 Task: Create a due date automation trigger when advanced on, on the monday after a card is due add basic not assigned to me at 11:00 AM.
Action: Mouse moved to (1075, 66)
Screenshot: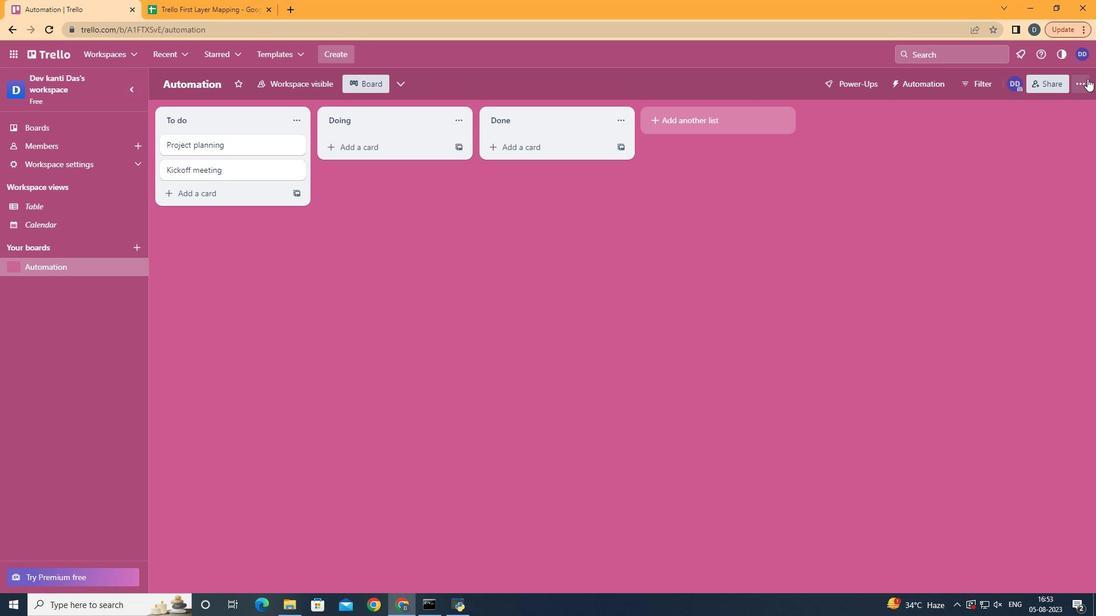 
Action: Mouse pressed left at (1075, 66)
Screenshot: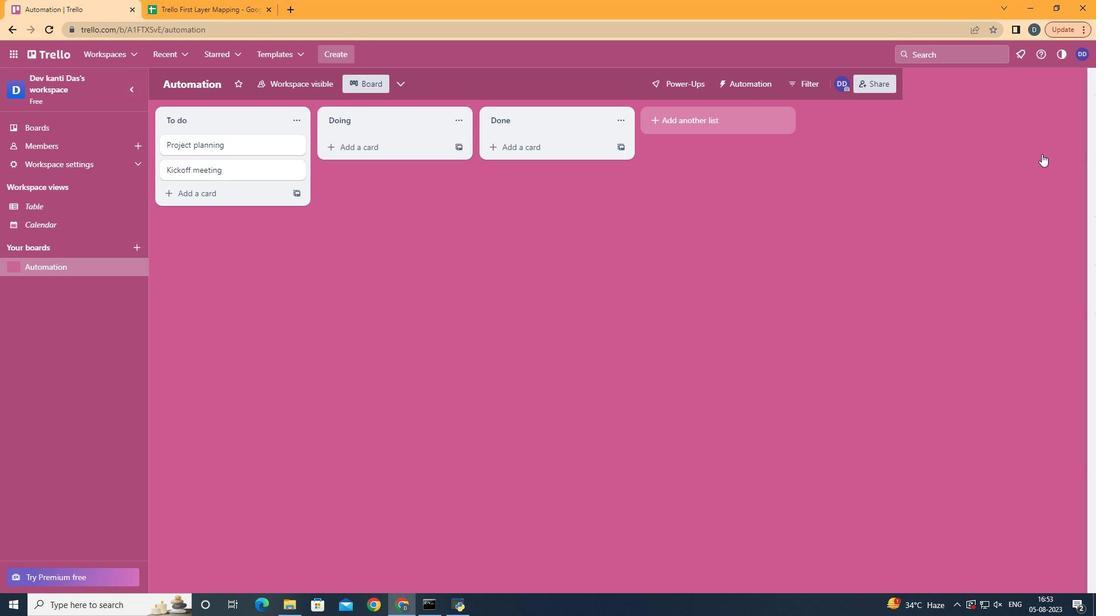 
Action: Mouse moved to (995, 234)
Screenshot: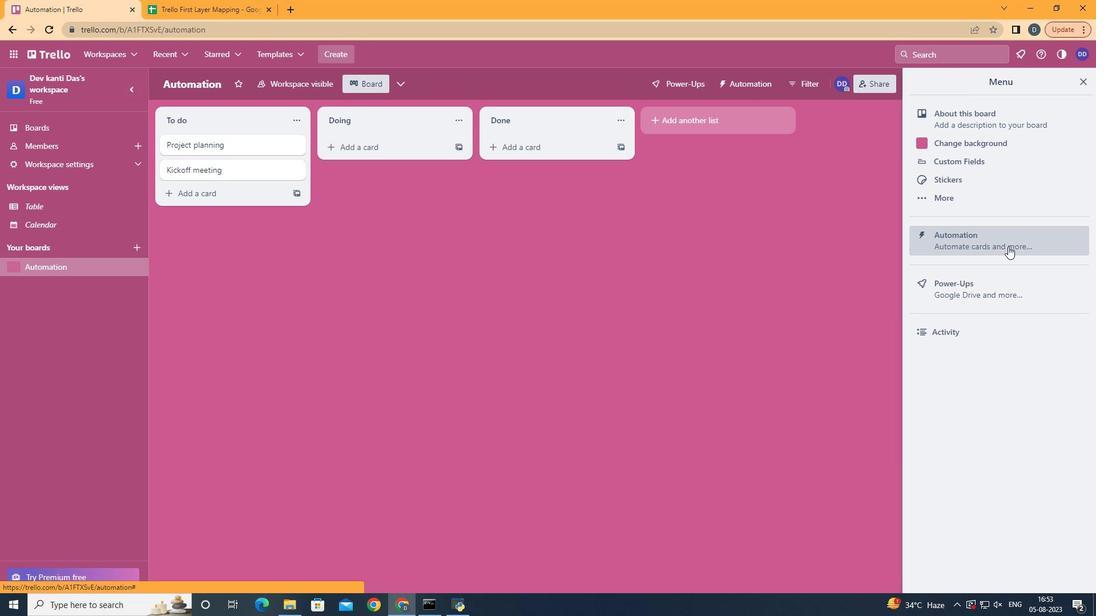 
Action: Mouse pressed left at (995, 234)
Screenshot: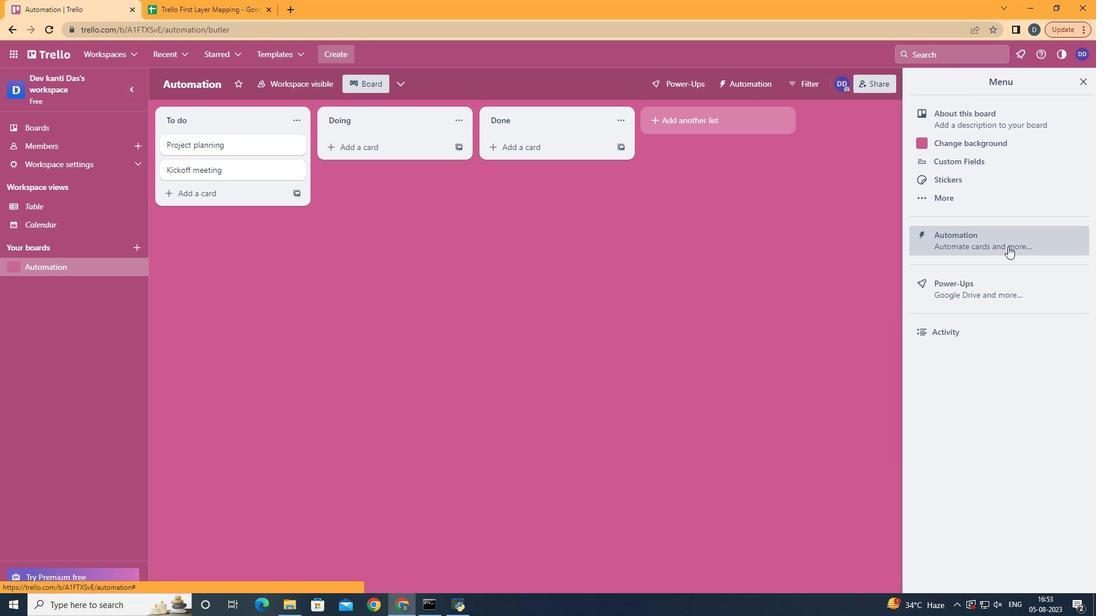 
Action: Mouse moved to (243, 223)
Screenshot: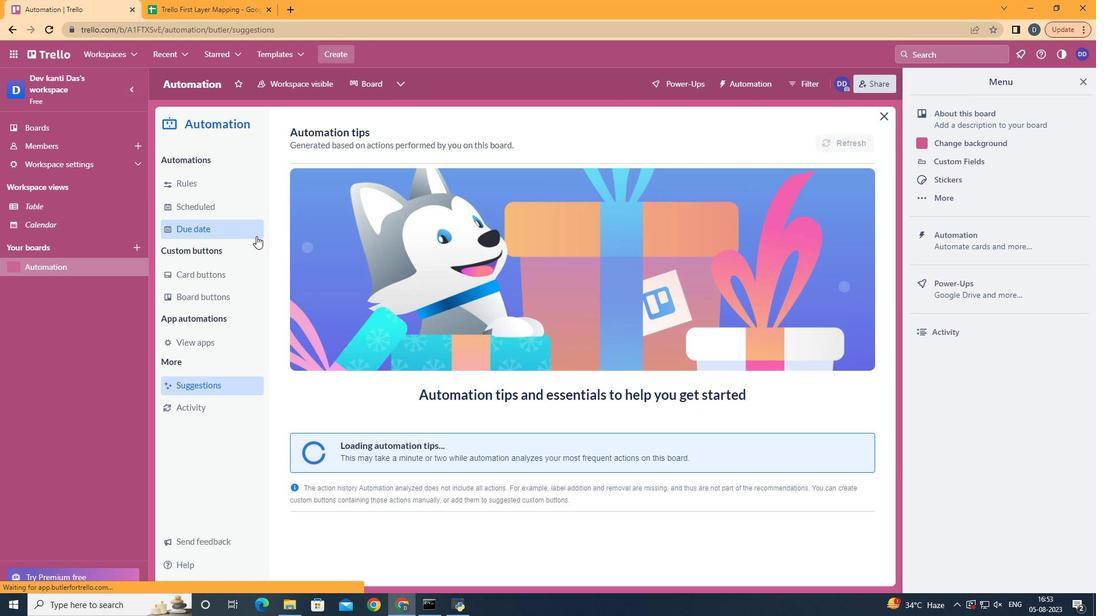 
Action: Mouse pressed left at (243, 223)
Screenshot: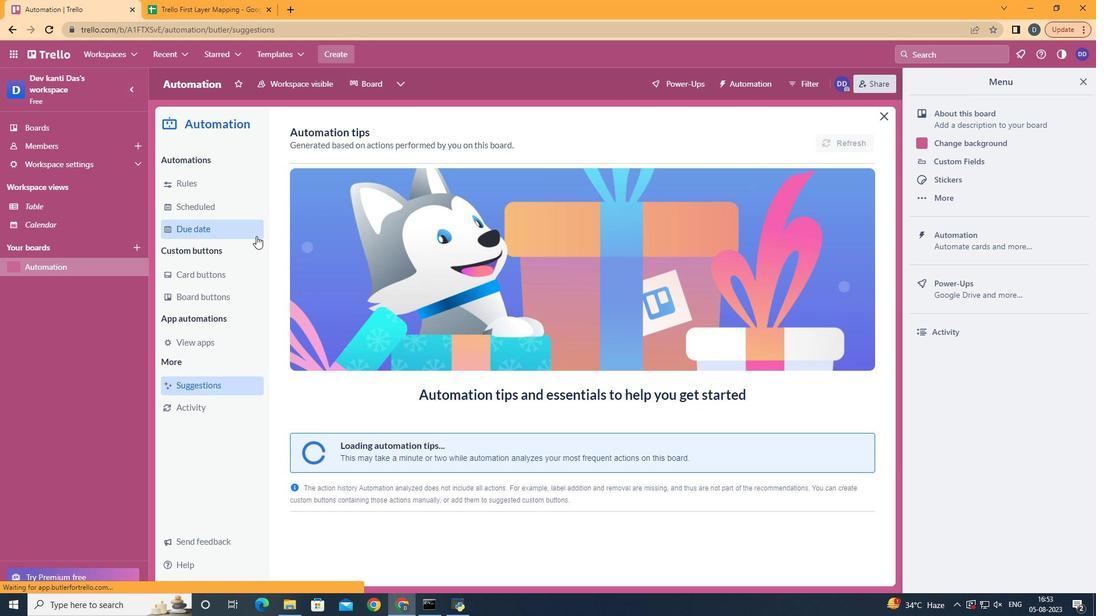 
Action: Mouse moved to (795, 125)
Screenshot: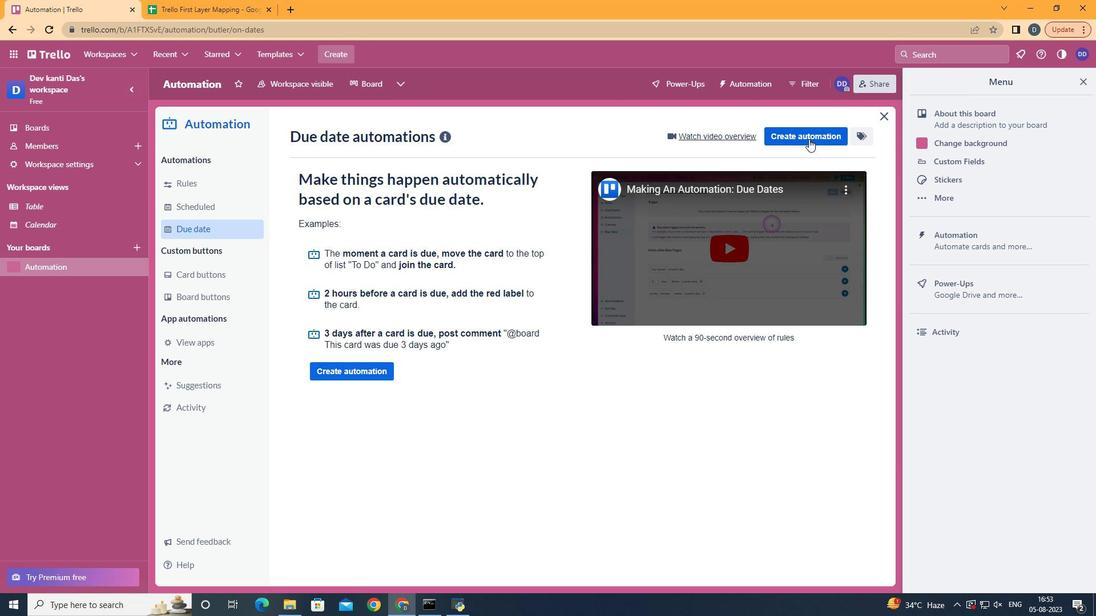 
Action: Mouse pressed left at (795, 125)
Screenshot: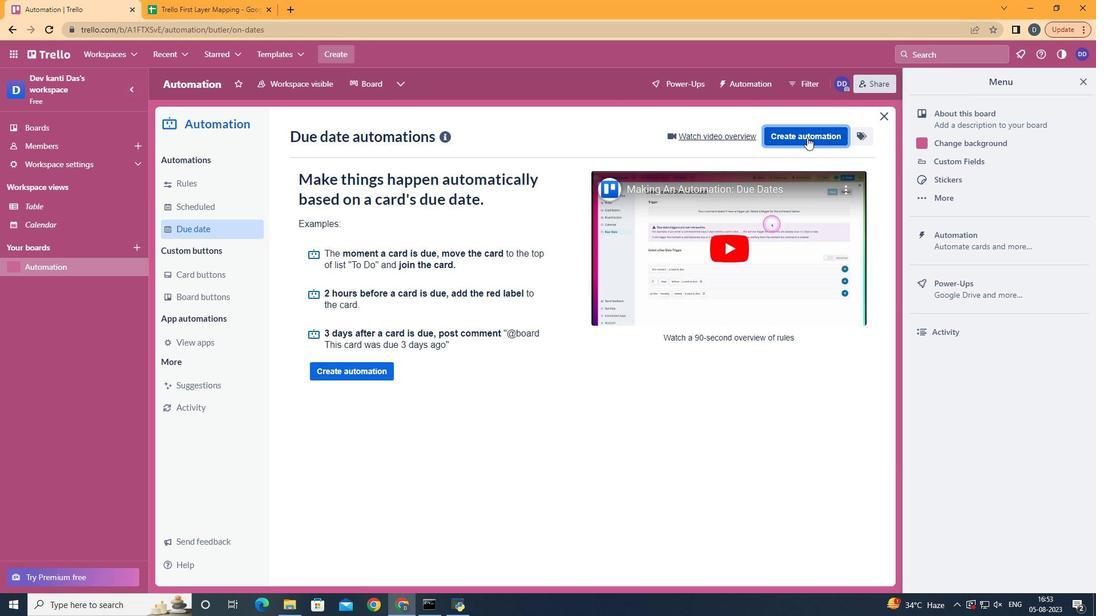 
Action: Mouse moved to (575, 237)
Screenshot: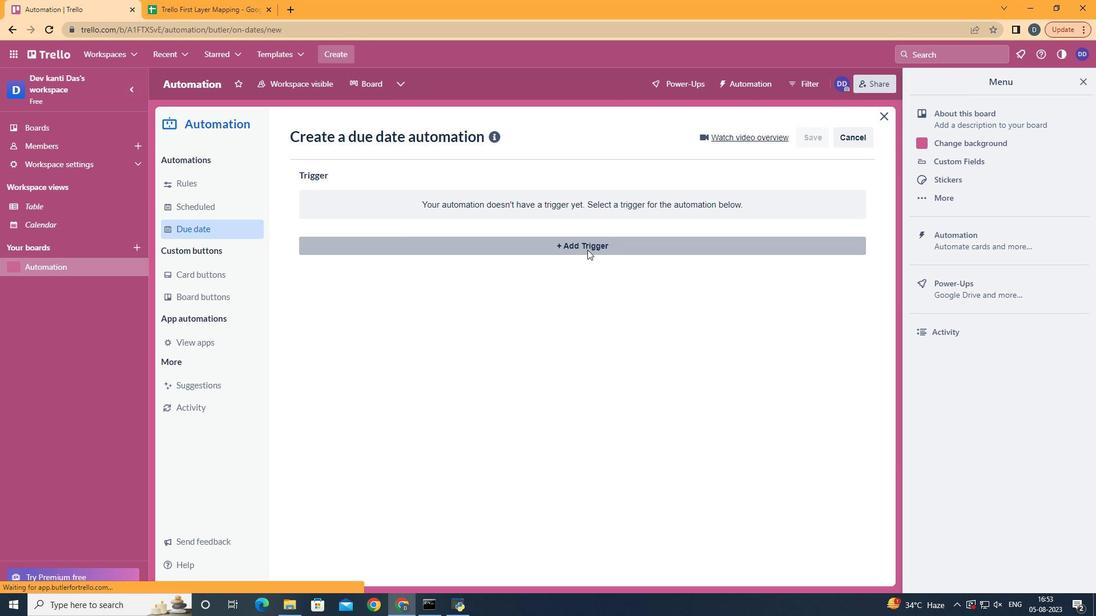 
Action: Mouse pressed left at (575, 237)
Screenshot: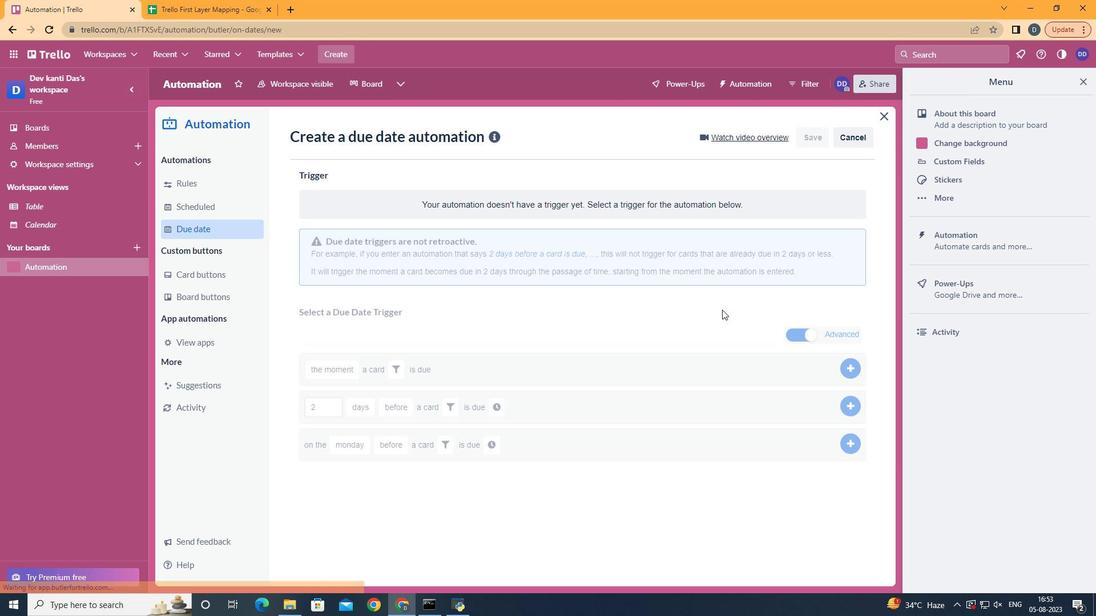 
Action: Mouse moved to (354, 282)
Screenshot: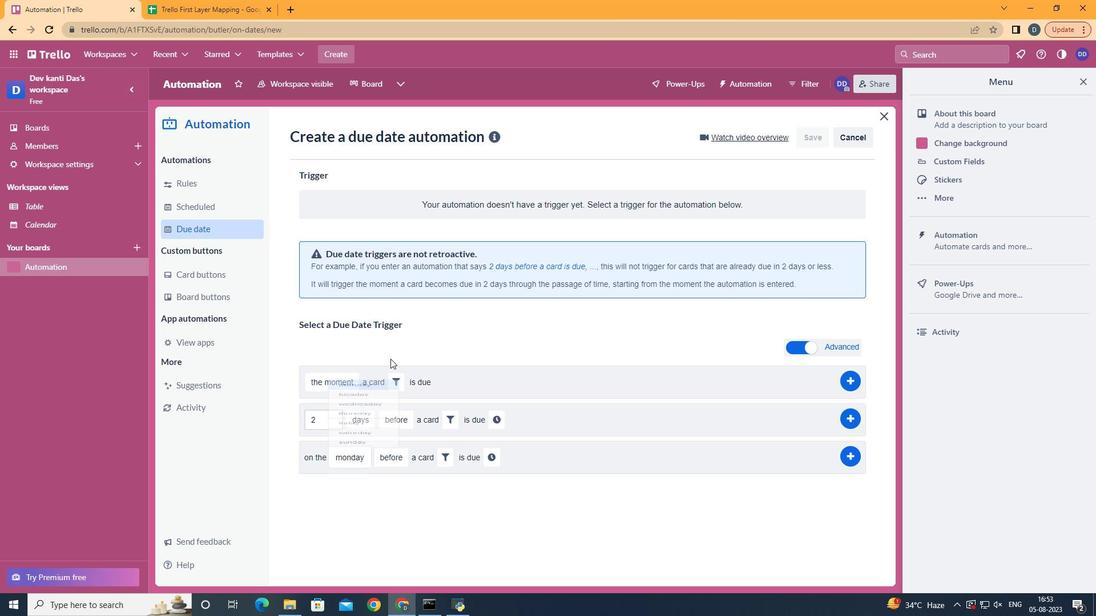 
Action: Mouse pressed left at (354, 282)
Screenshot: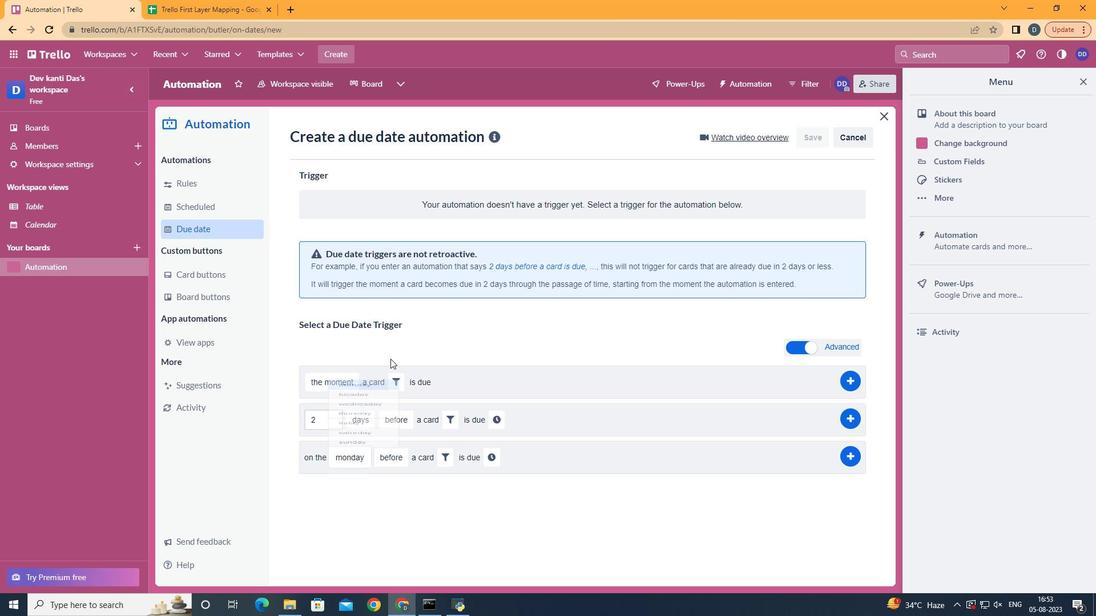 
Action: Mouse moved to (386, 487)
Screenshot: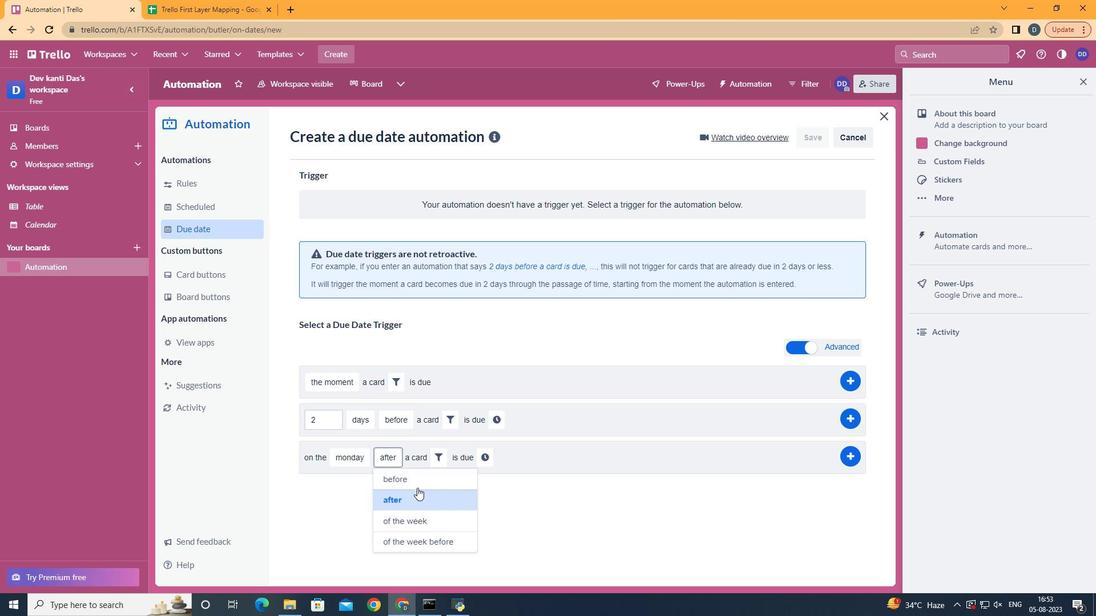 
Action: Mouse pressed left at (386, 487)
Screenshot: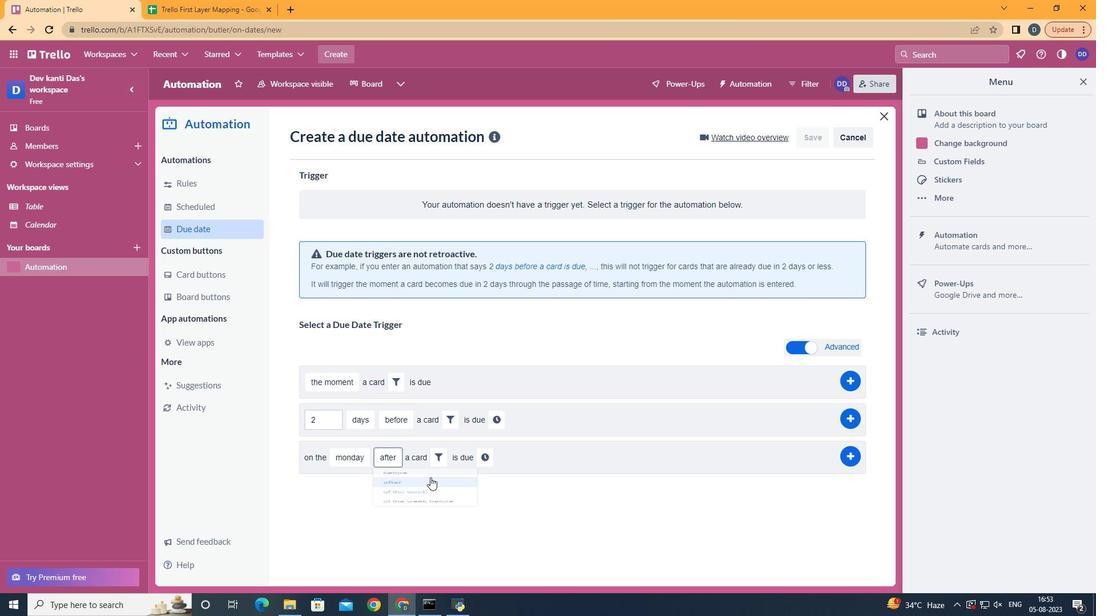 
Action: Mouse moved to (423, 449)
Screenshot: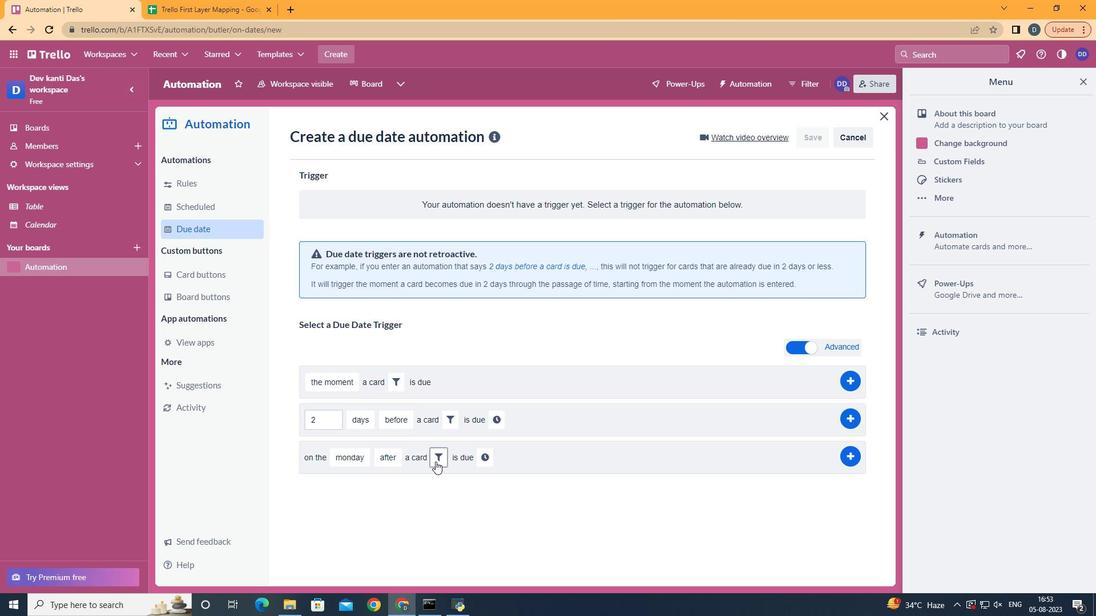 
Action: Mouse pressed left at (423, 449)
Screenshot: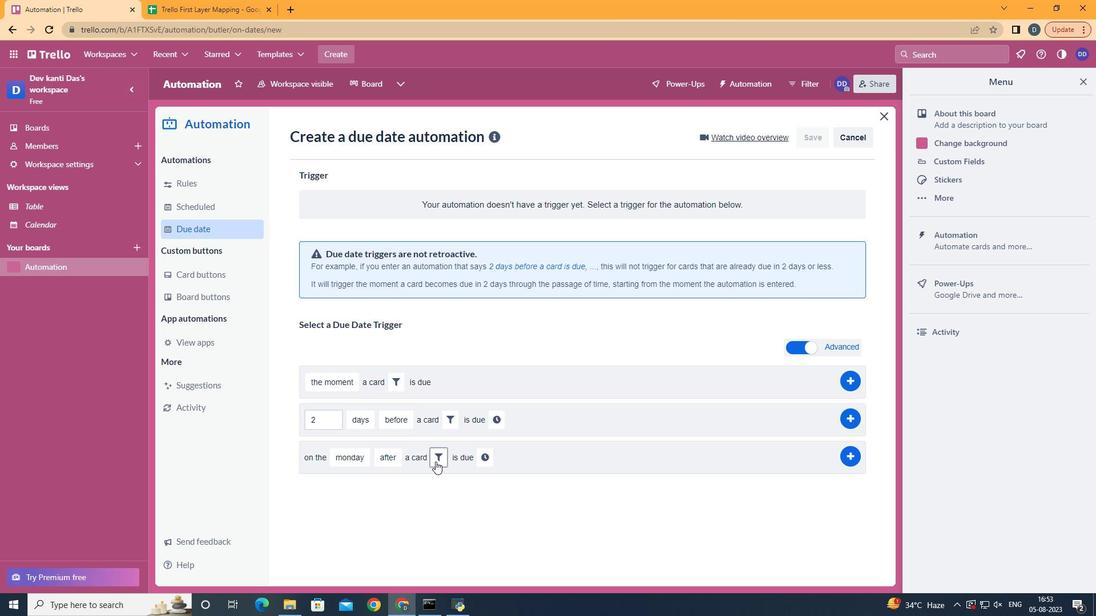 
Action: Mouse moved to (468, 477)
Screenshot: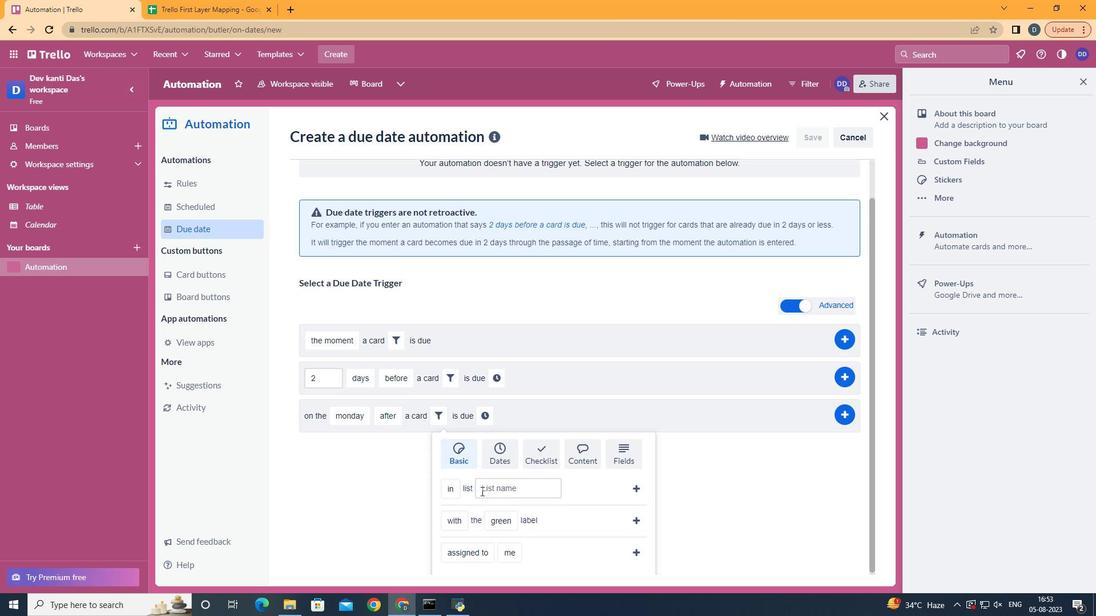 
Action: Mouse scrolled (468, 476) with delta (0, 0)
Screenshot: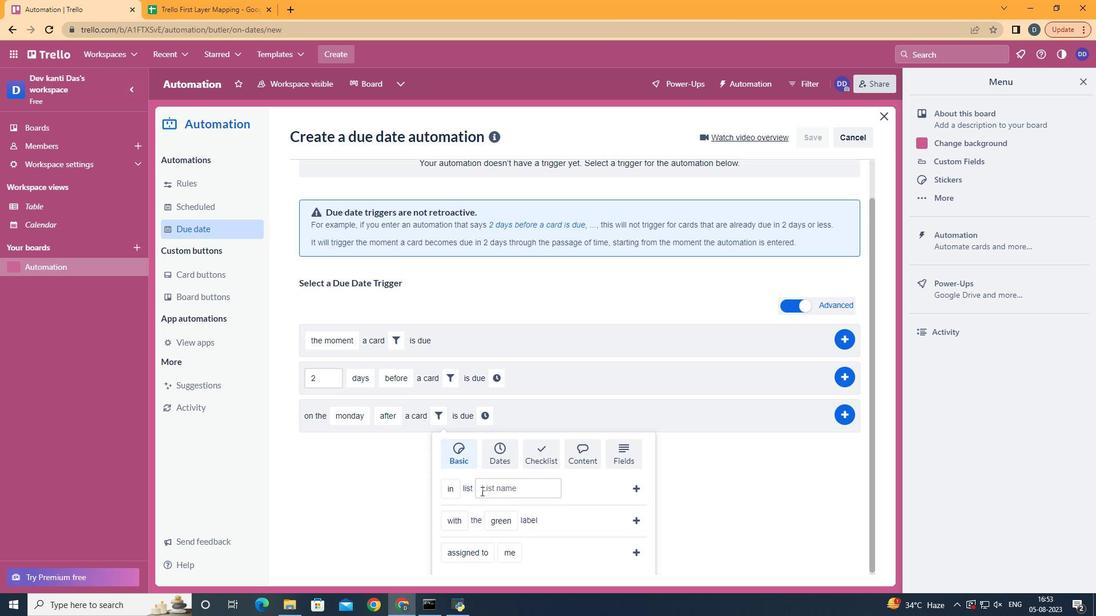 
Action: Mouse scrolled (468, 476) with delta (0, 0)
Screenshot: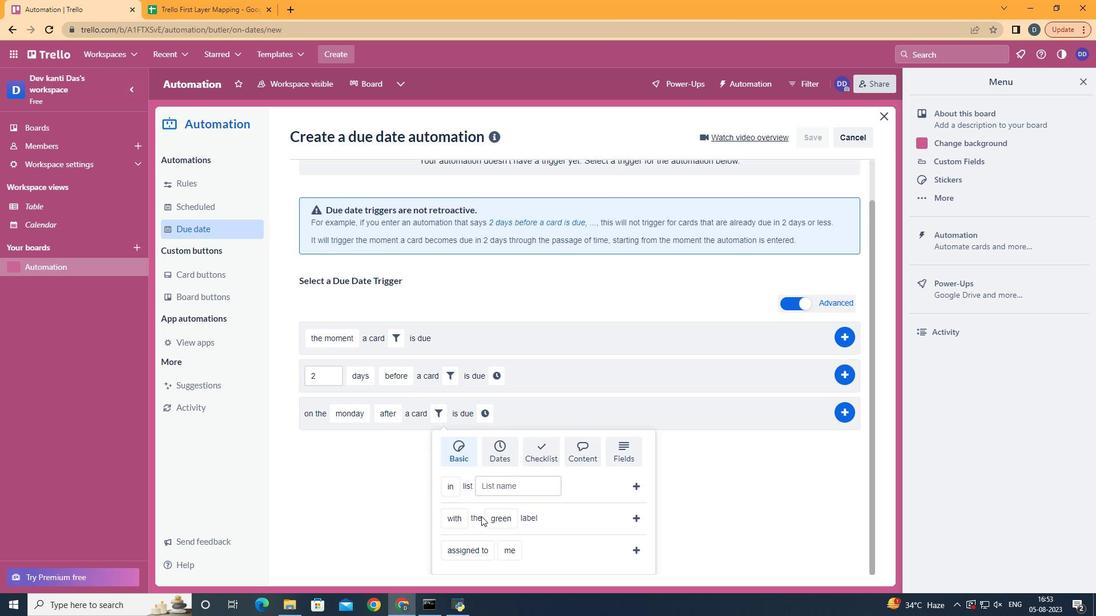 
Action: Mouse scrolled (468, 476) with delta (0, 0)
Screenshot: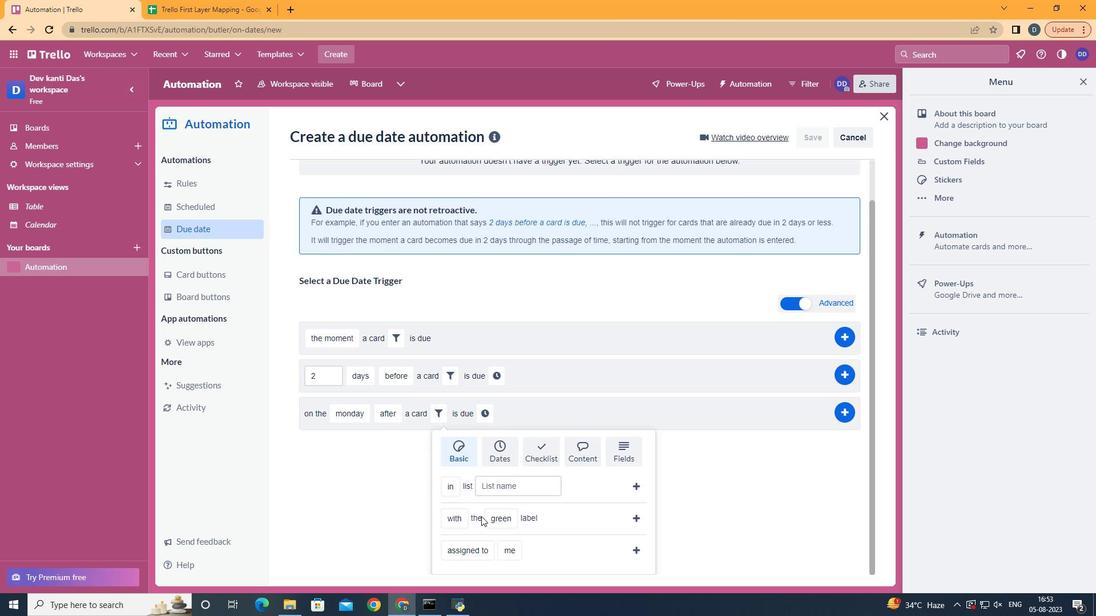 
Action: Mouse scrolled (468, 476) with delta (0, 0)
Screenshot: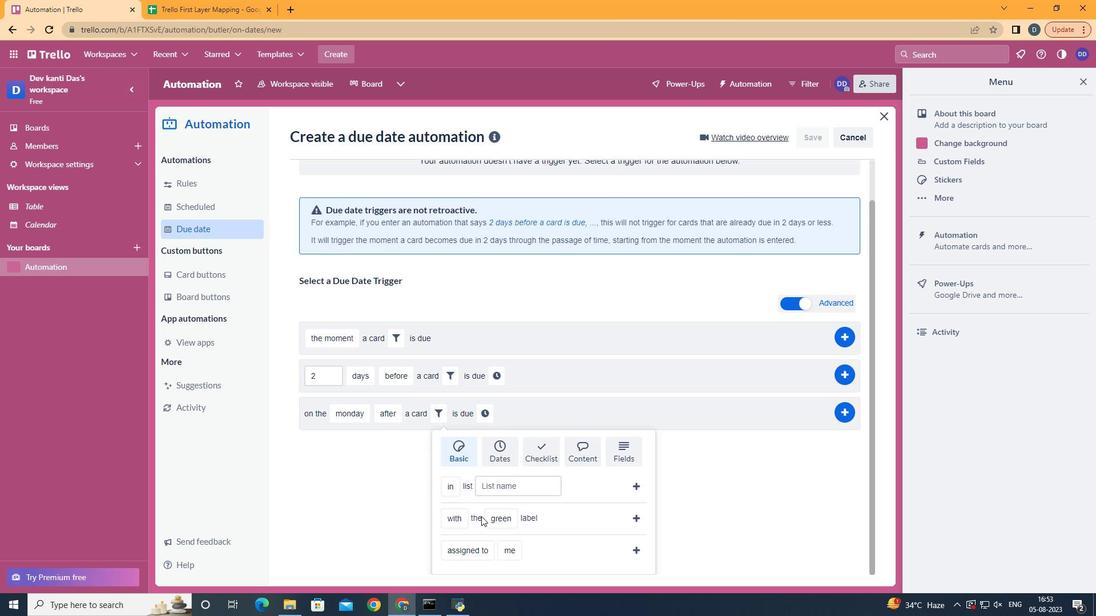 
Action: Mouse moved to (473, 514)
Screenshot: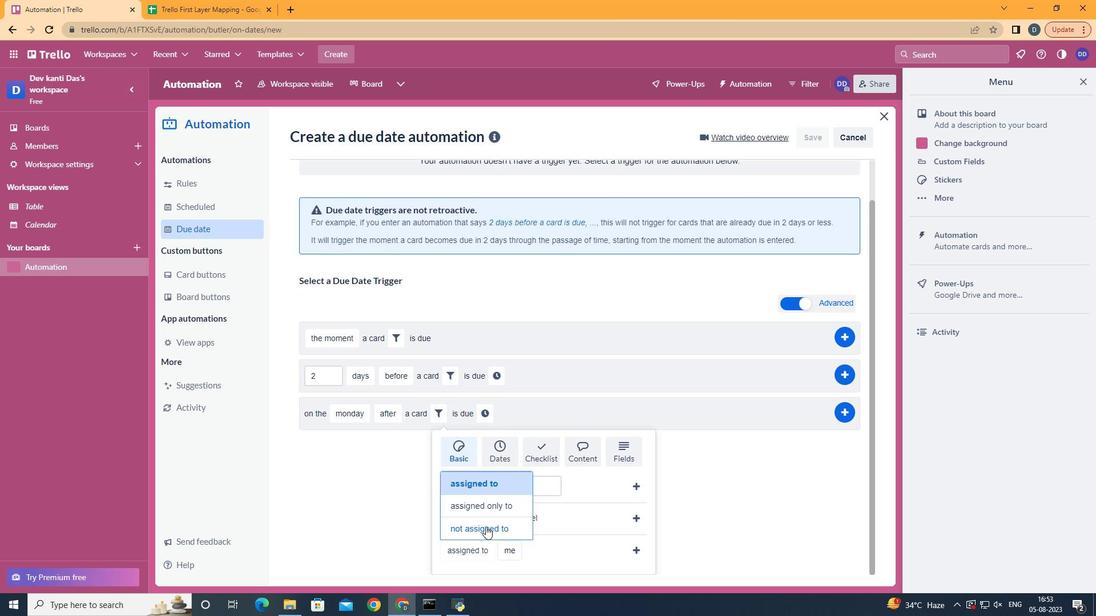 
Action: Mouse pressed left at (473, 514)
Screenshot: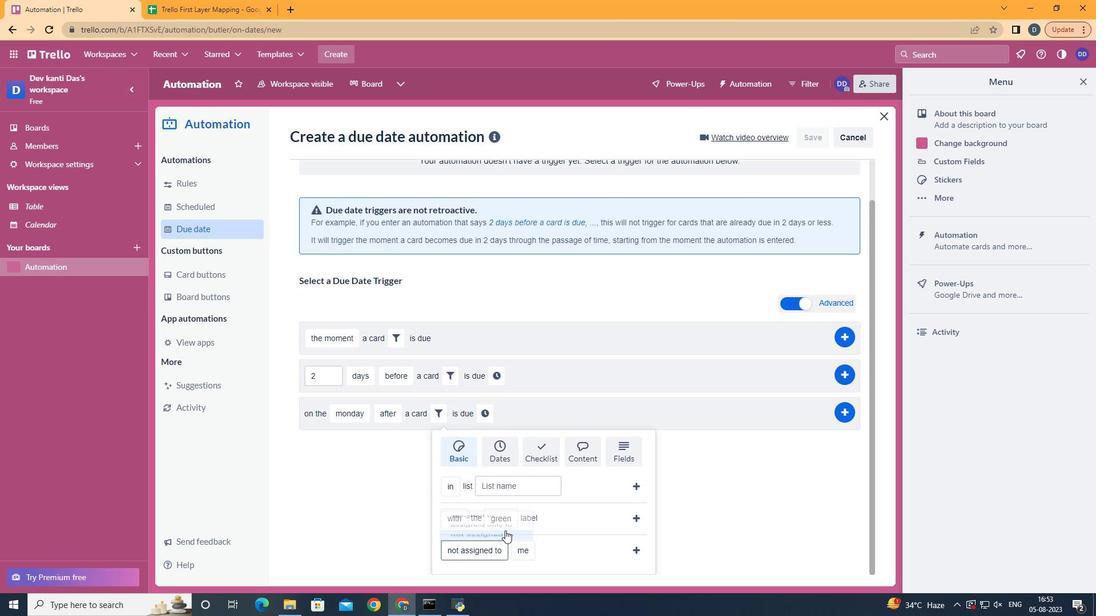 
Action: Mouse moved to (519, 468)
Screenshot: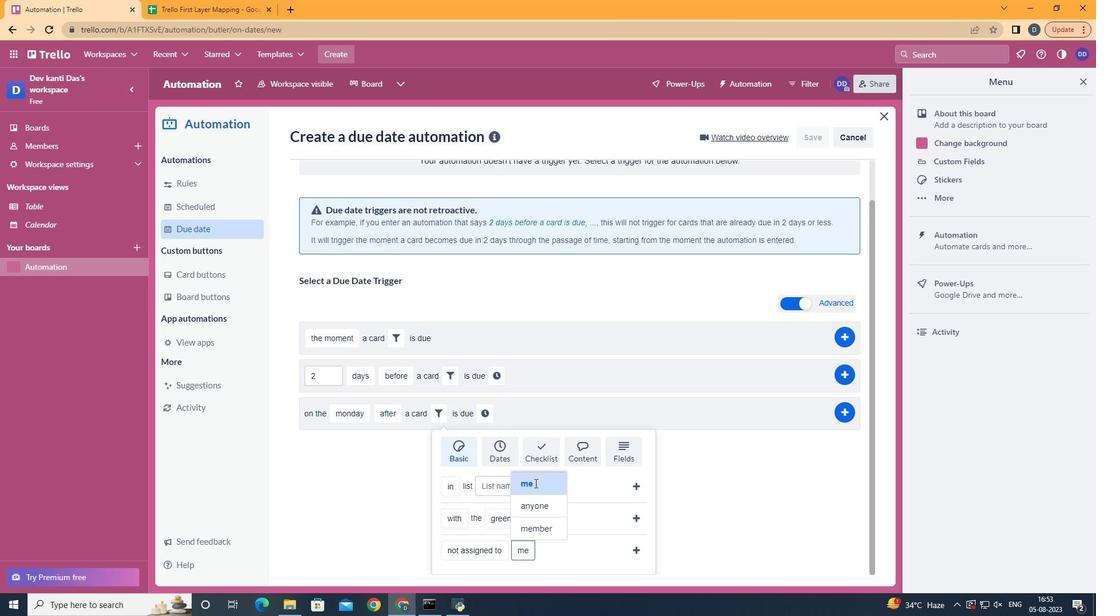 
Action: Mouse pressed left at (519, 468)
Screenshot: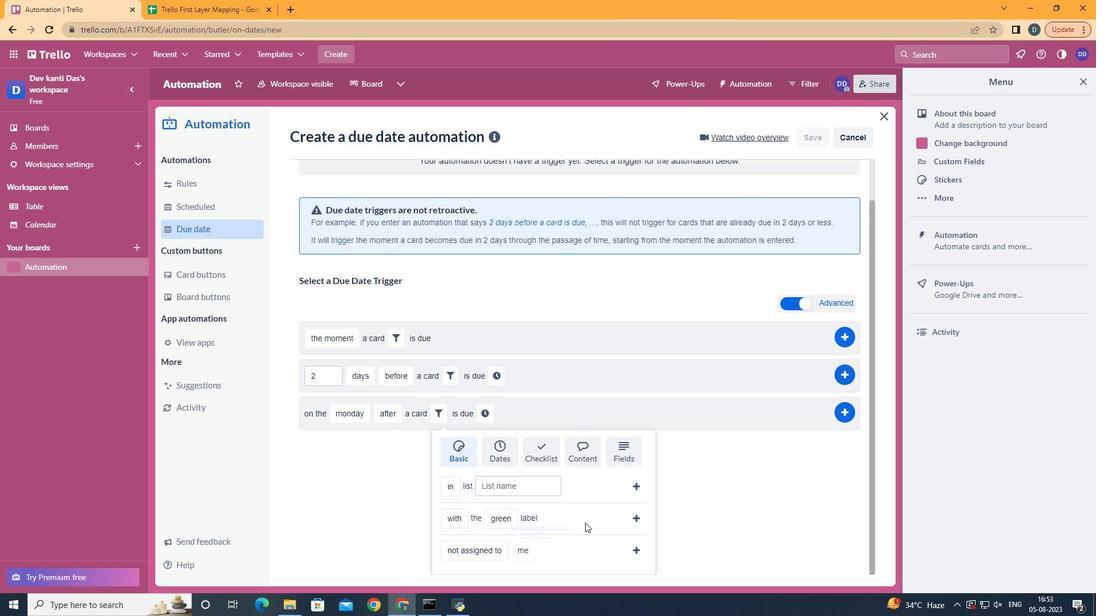 
Action: Mouse moved to (622, 538)
Screenshot: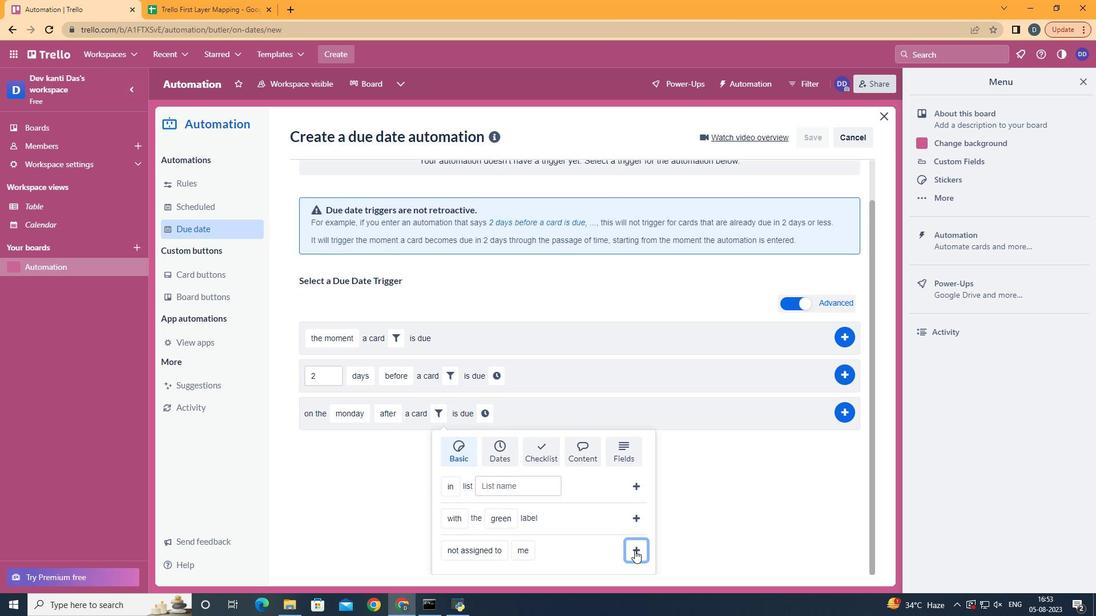 
Action: Mouse pressed left at (622, 538)
Screenshot: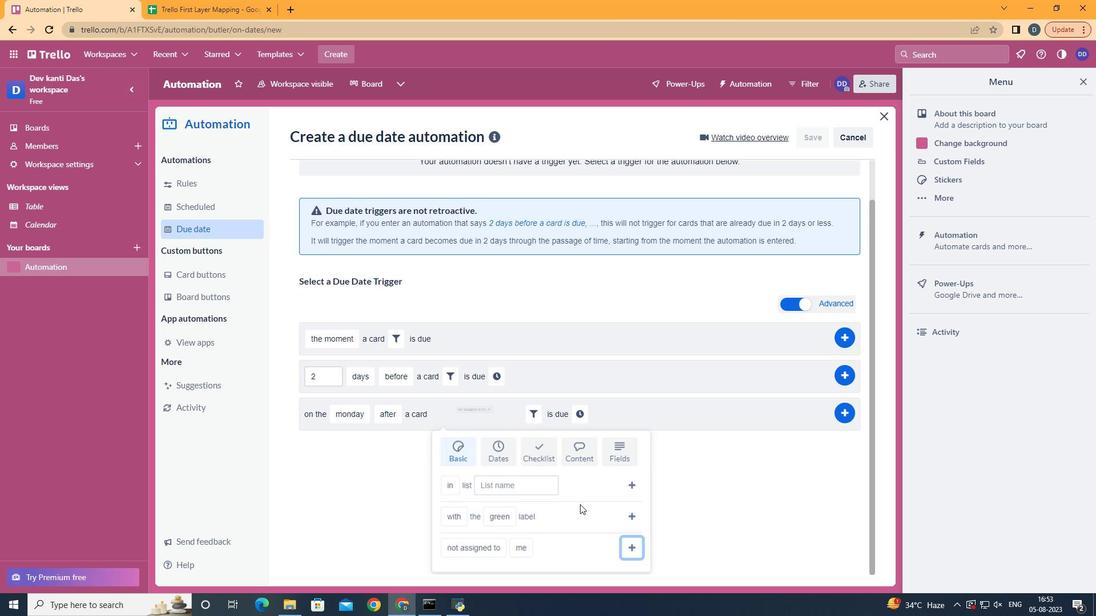 
Action: Mouse moved to (562, 440)
Screenshot: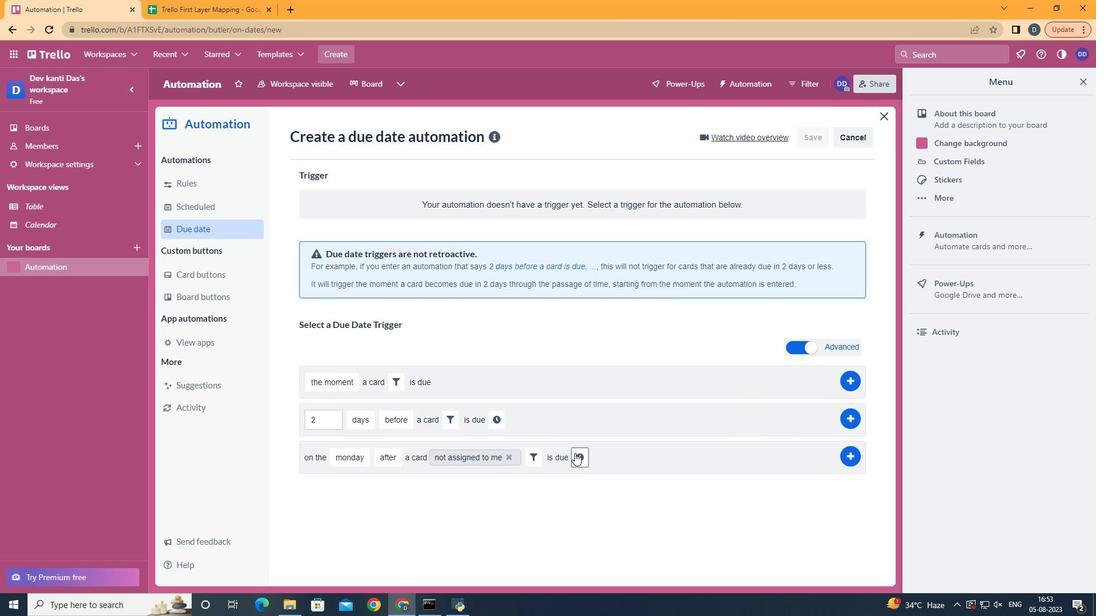 
Action: Mouse pressed left at (562, 440)
Screenshot: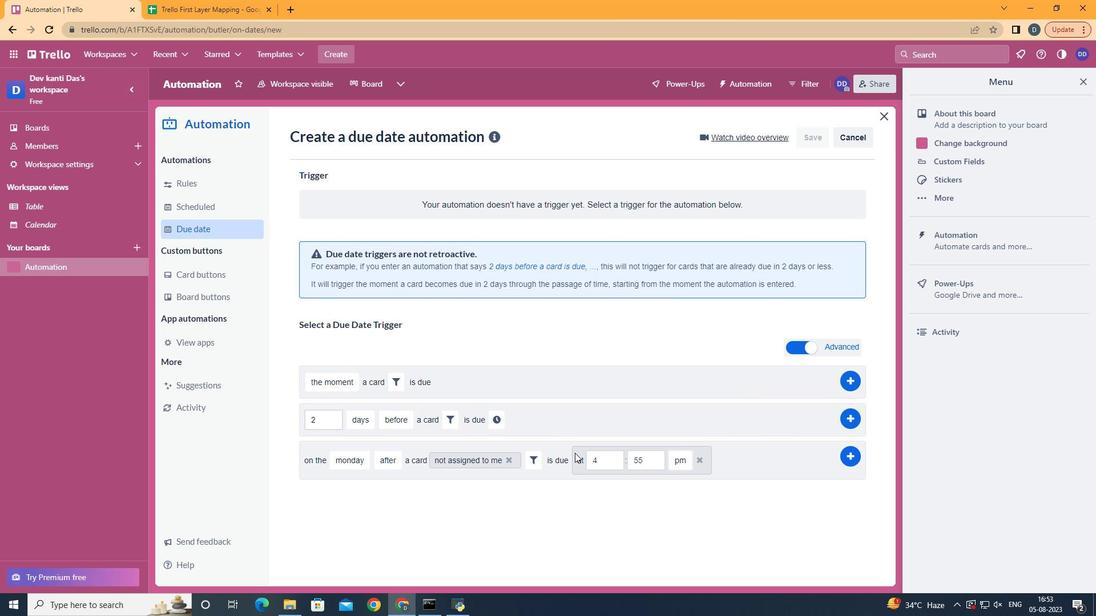 
Action: Mouse moved to (597, 455)
Screenshot: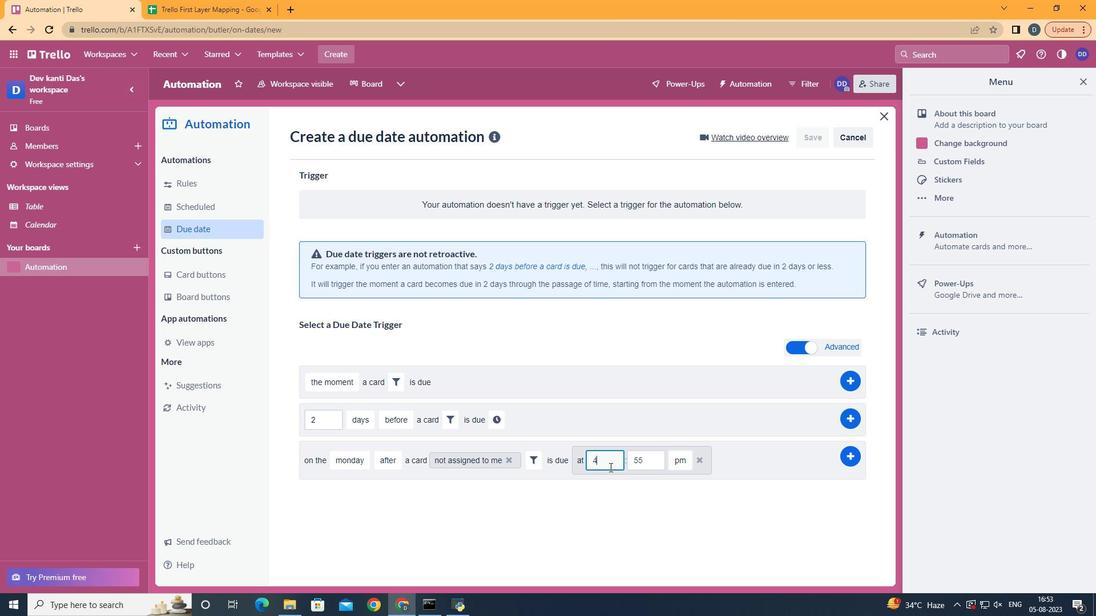 
Action: Mouse pressed left at (597, 455)
Screenshot: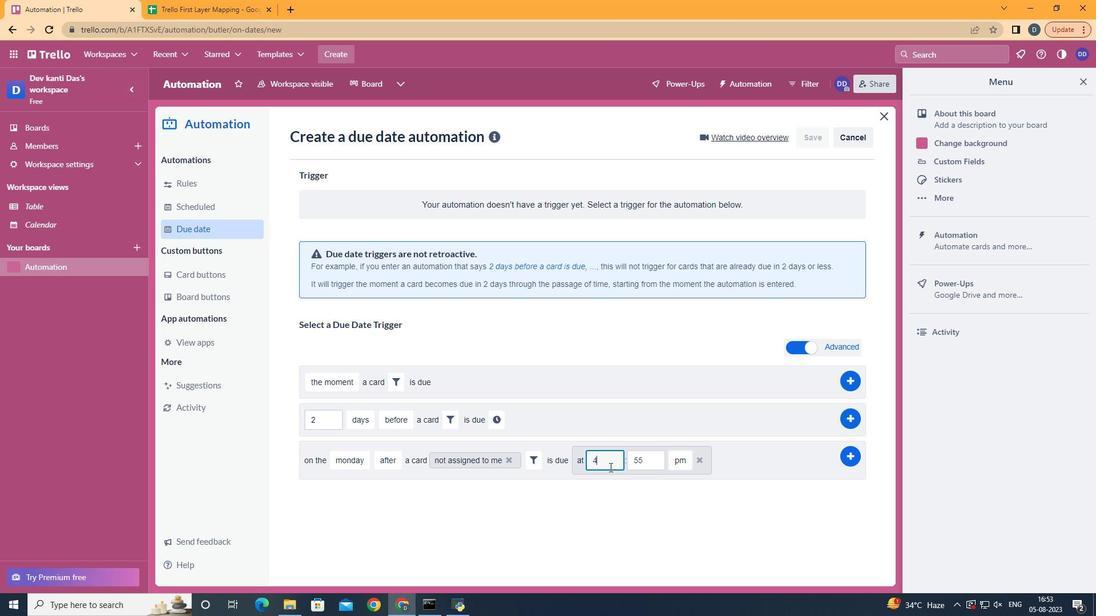 
Action: Key pressed <Key.backspace>11
Screenshot: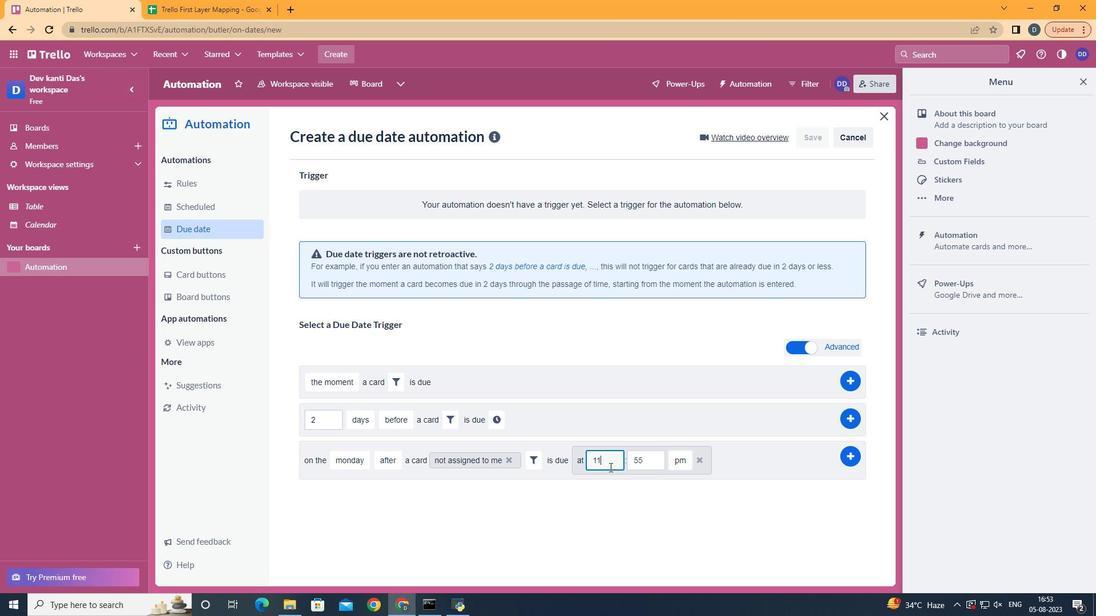 
Action: Mouse moved to (639, 447)
Screenshot: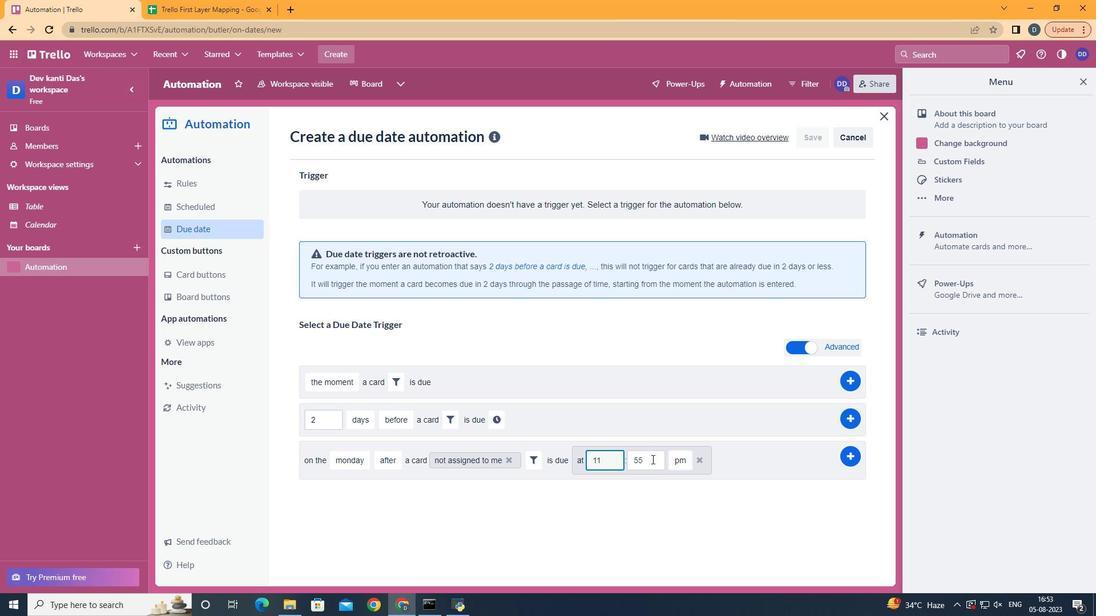 
Action: Mouse pressed left at (639, 447)
Screenshot: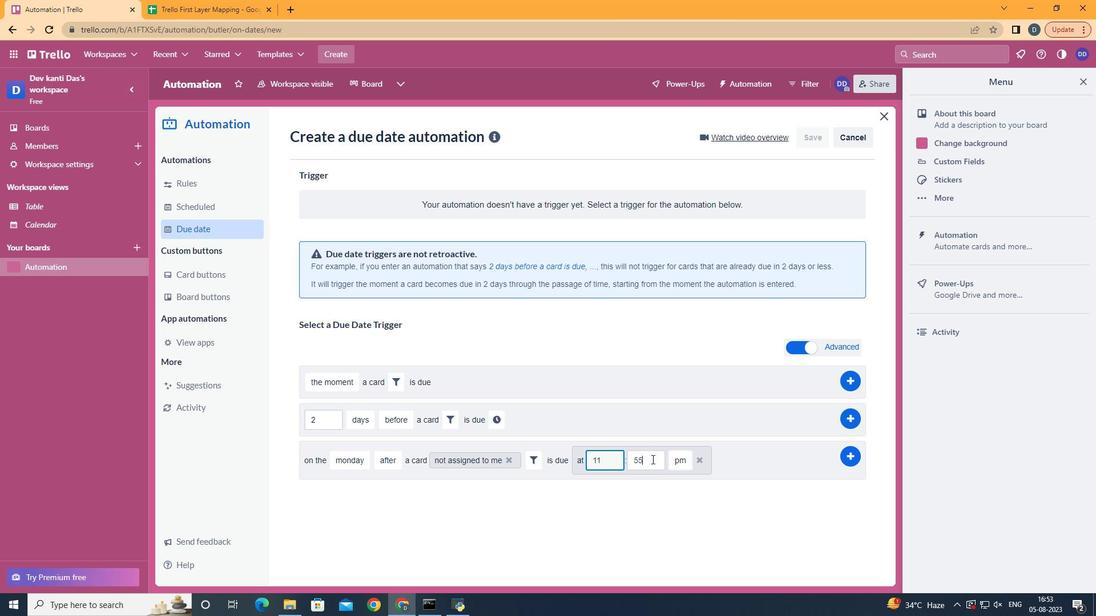 
Action: Key pressed <Key.backspace><Key.backspace>00
Screenshot: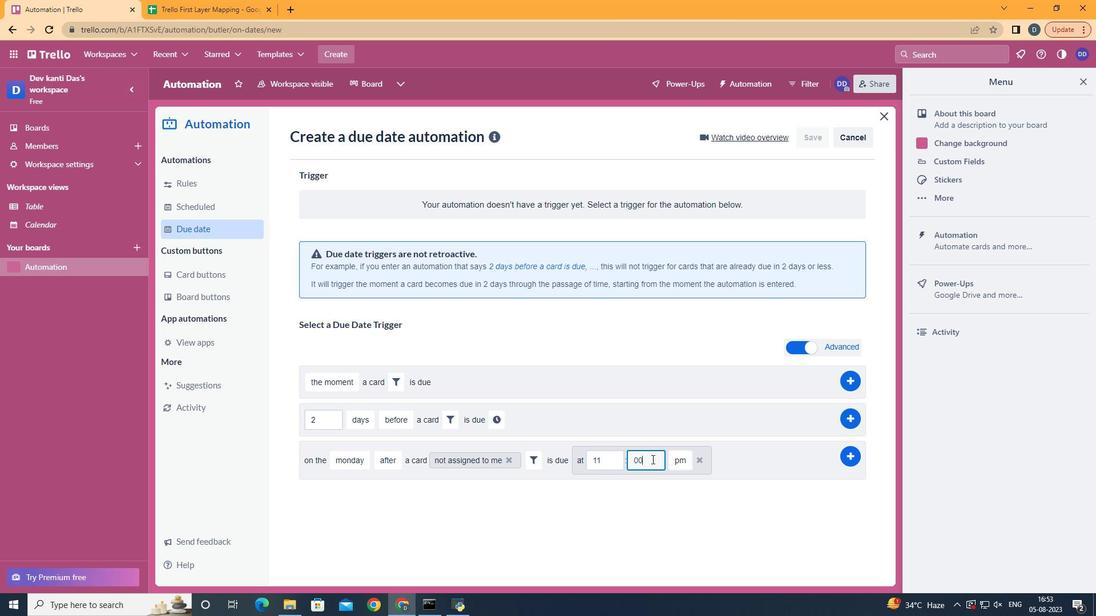 
Action: Mouse moved to (669, 466)
Screenshot: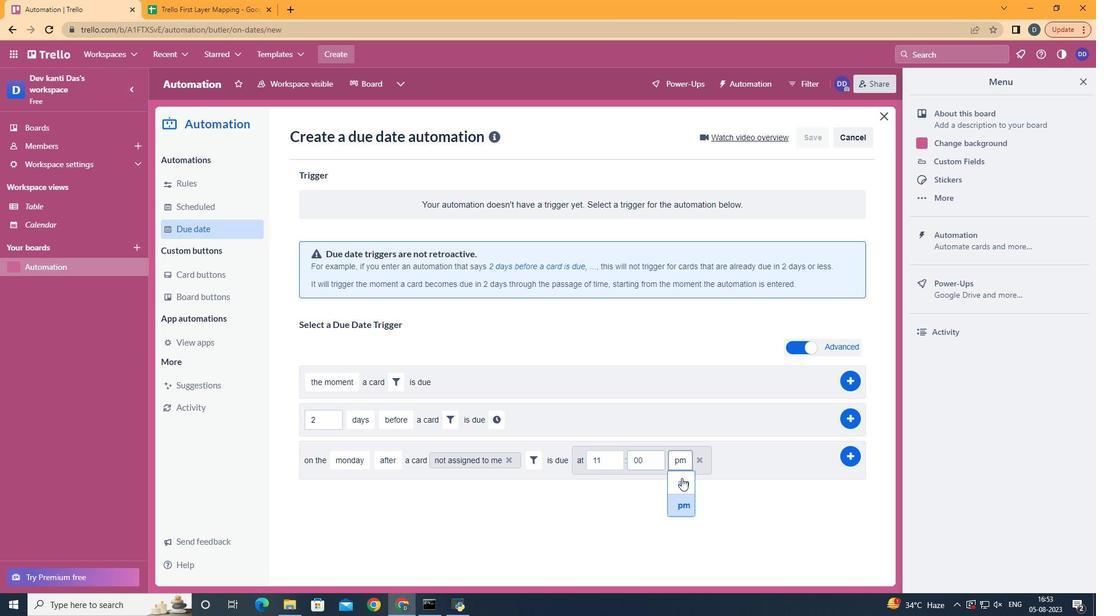 
Action: Mouse pressed left at (669, 466)
Screenshot: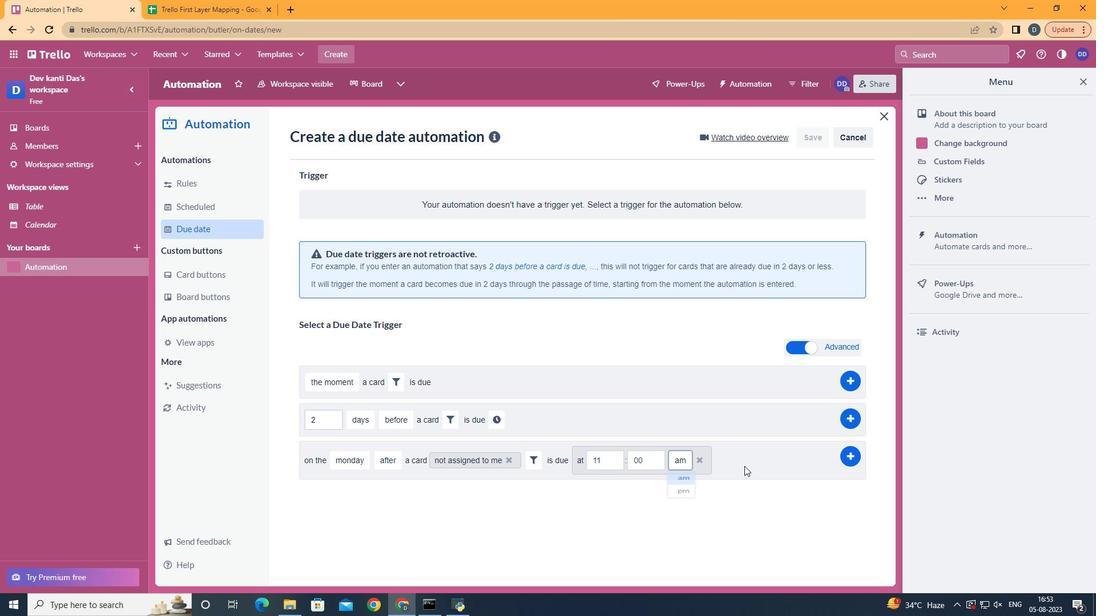 
Action: Mouse moved to (833, 444)
Screenshot: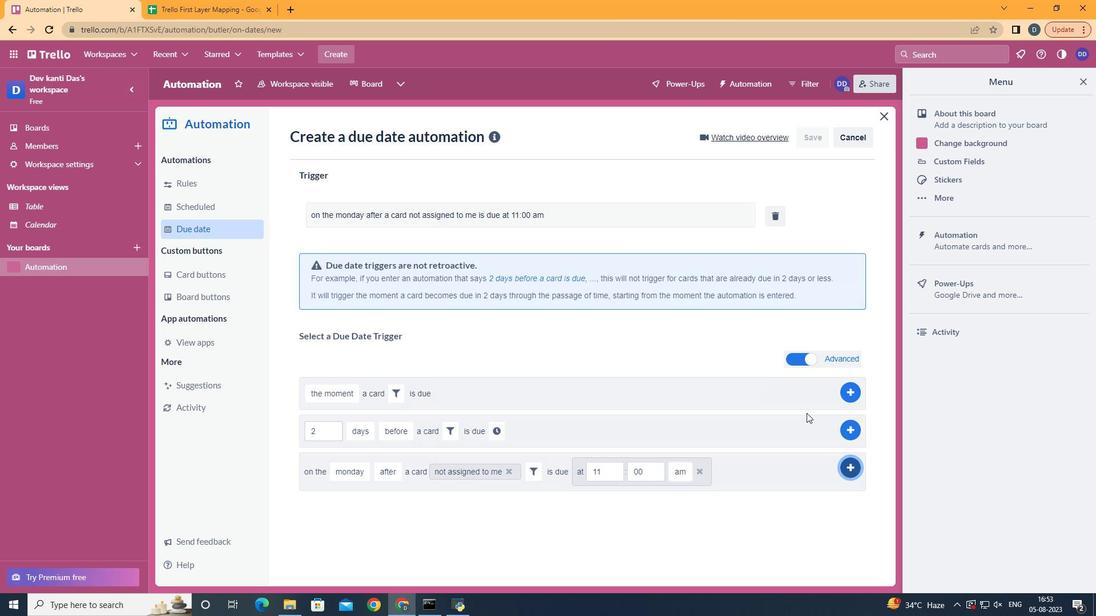 
Action: Mouse pressed left at (833, 444)
Screenshot: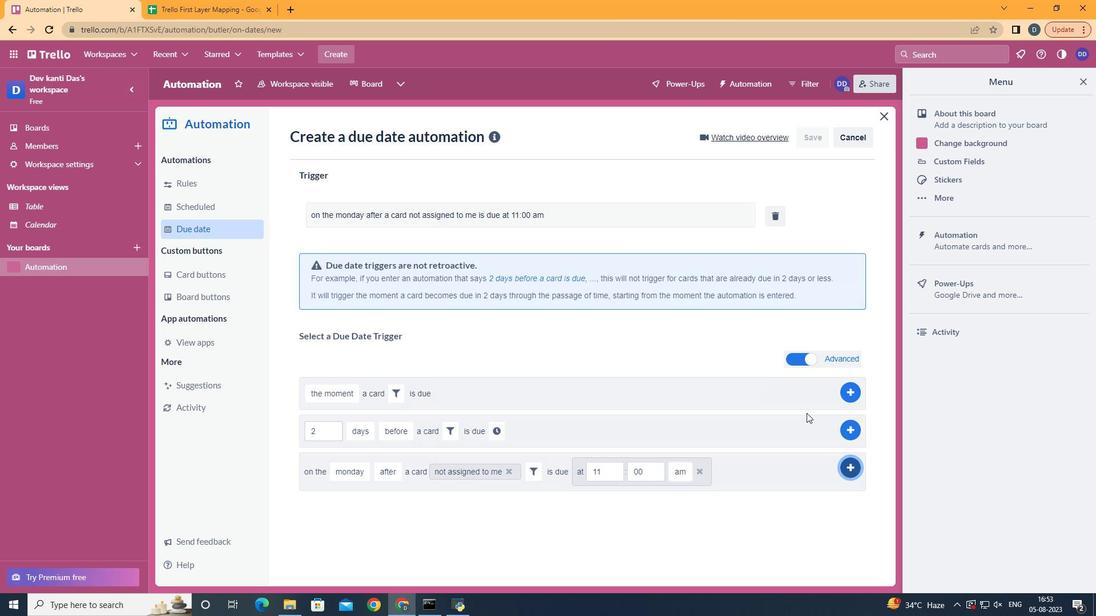 
Action: Mouse moved to (587, 181)
Screenshot: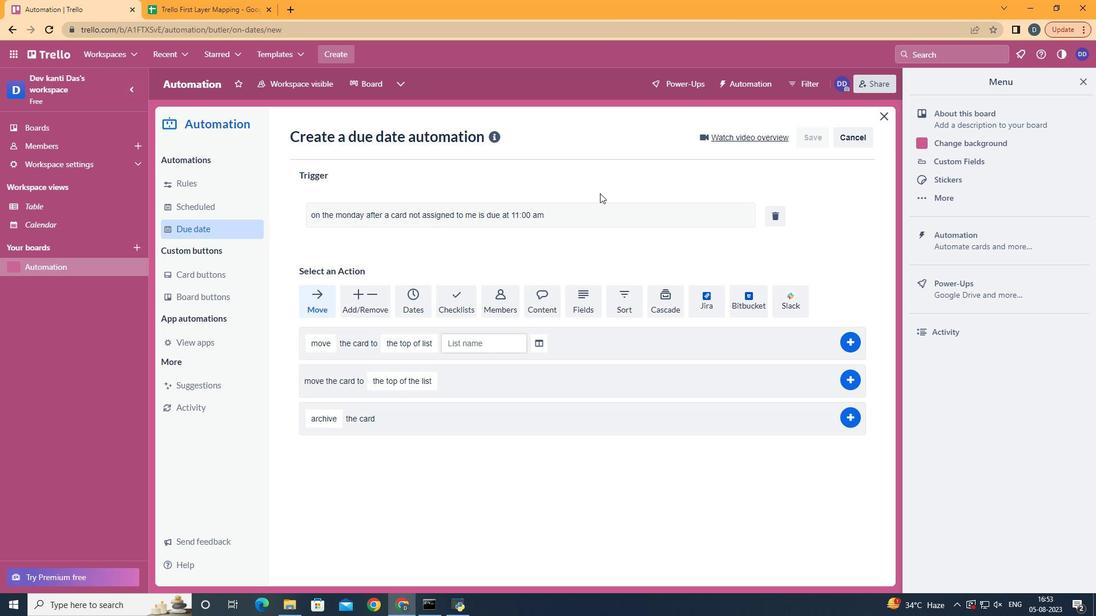 
